 Task: In Windows properties of general video settings, Set the video Y coordinate to 20.
Action: Mouse moved to (113, 17)
Screenshot: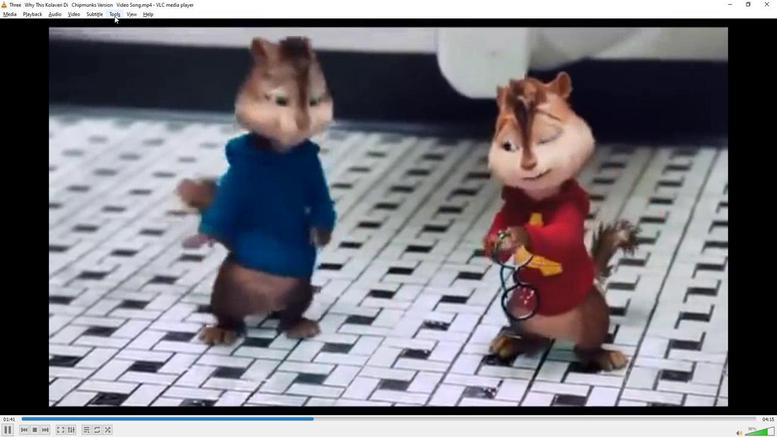 
Action: Mouse pressed left at (113, 17)
Screenshot: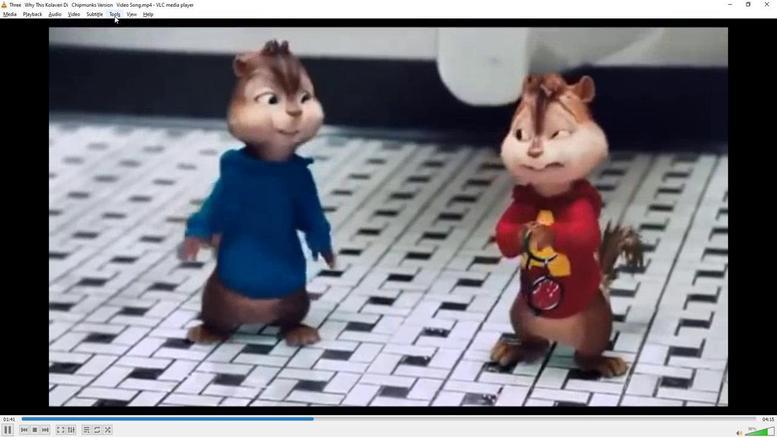 
Action: Mouse moved to (134, 109)
Screenshot: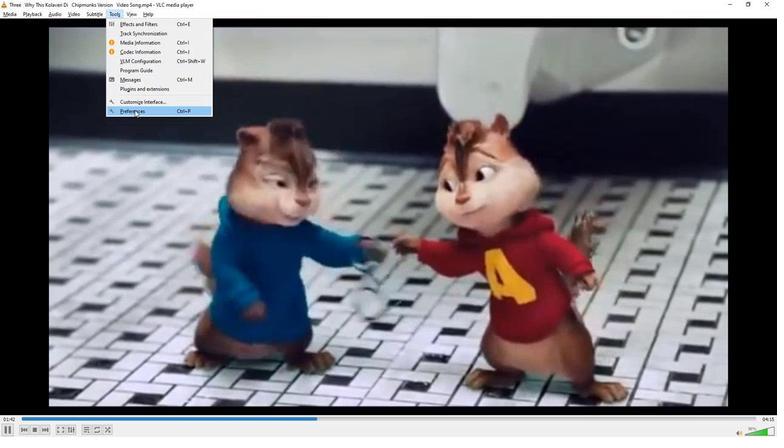 
Action: Mouse pressed left at (134, 109)
Screenshot: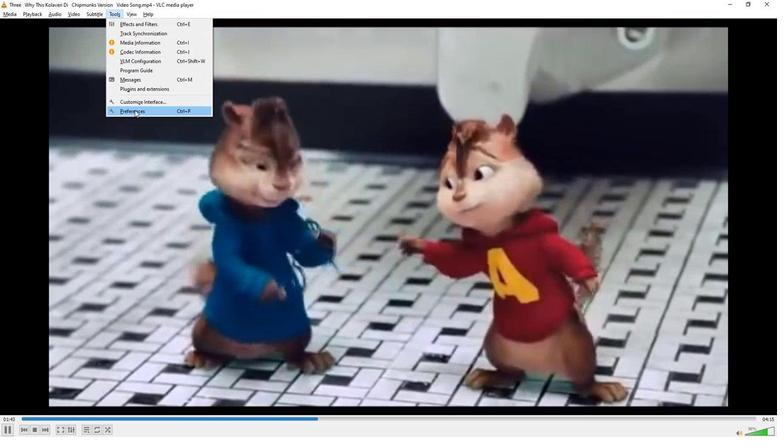 
Action: Mouse moved to (135, 330)
Screenshot: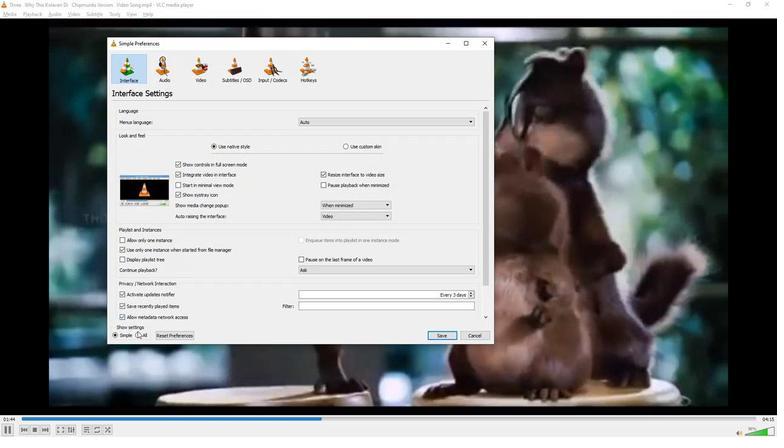 
Action: Mouse pressed left at (135, 330)
Screenshot: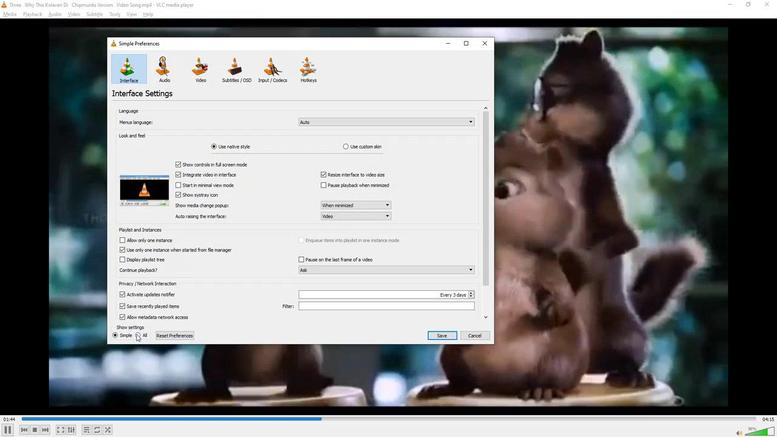 
Action: Mouse moved to (143, 265)
Screenshot: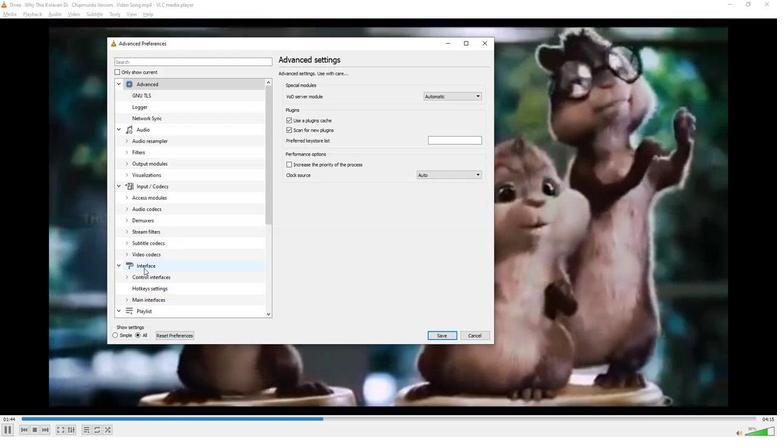 
Action: Mouse scrolled (143, 264) with delta (0, 0)
Screenshot: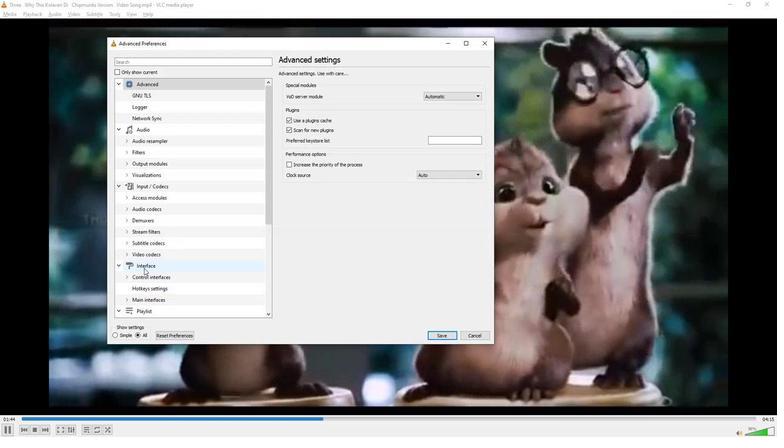 
Action: Mouse scrolled (143, 264) with delta (0, 0)
Screenshot: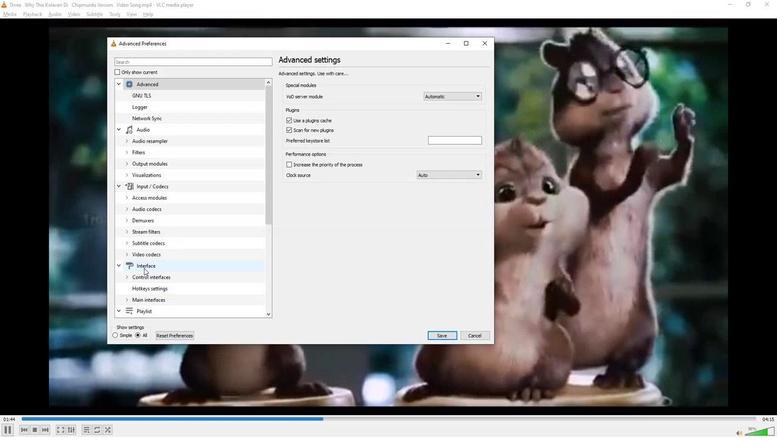
Action: Mouse scrolled (143, 264) with delta (0, 0)
Screenshot: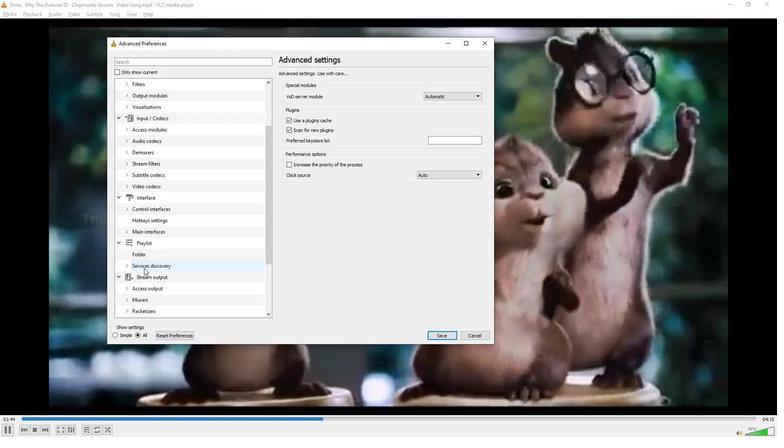
Action: Mouse scrolled (143, 264) with delta (0, 0)
Screenshot: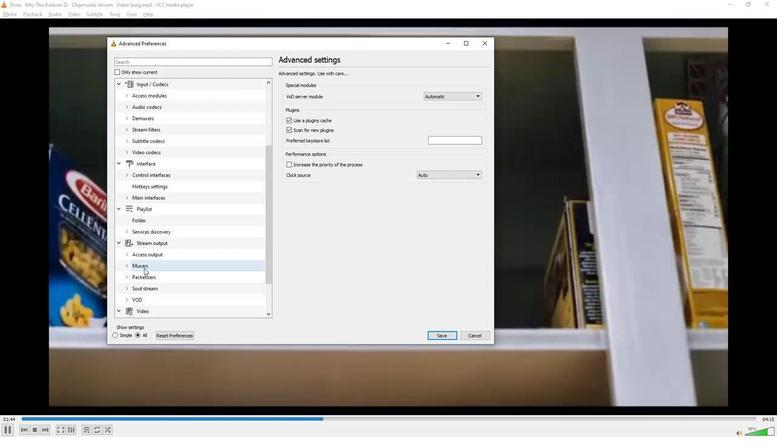
Action: Mouse scrolled (143, 264) with delta (0, 0)
Screenshot: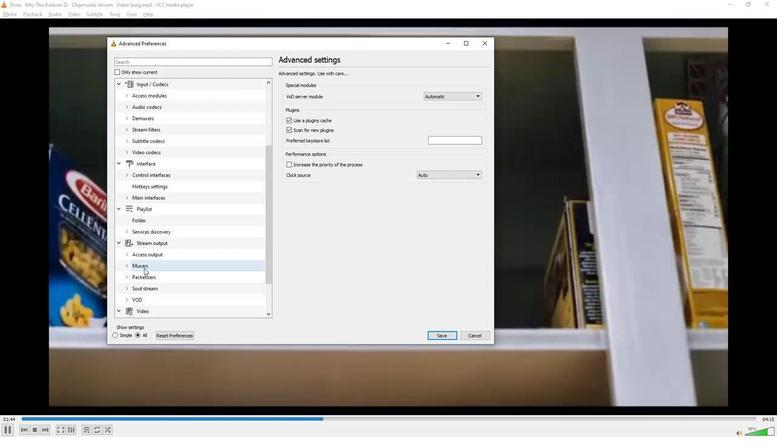 
Action: Mouse scrolled (143, 264) with delta (0, 0)
Screenshot: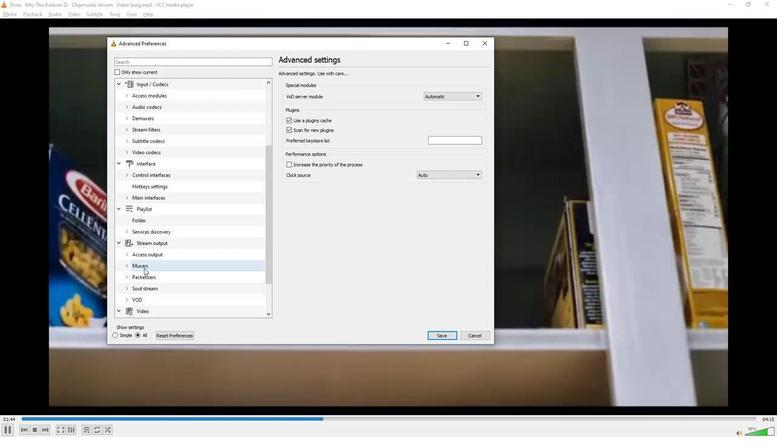 
Action: Mouse scrolled (143, 264) with delta (0, 0)
Screenshot: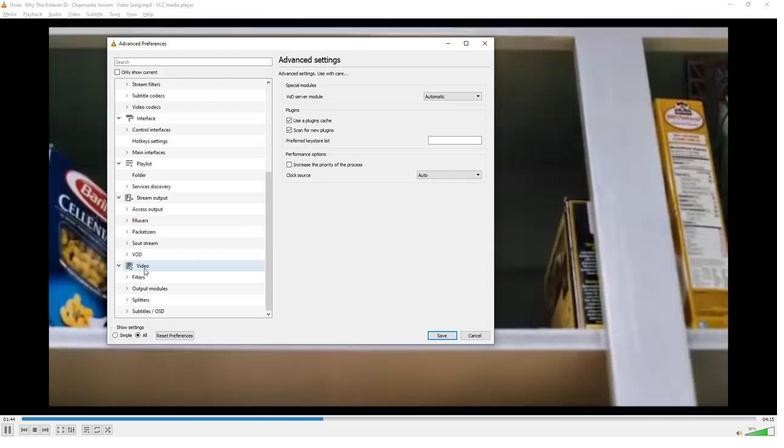 
Action: Mouse scrolled (143, 264) with delta (0, 0)
Screenshot: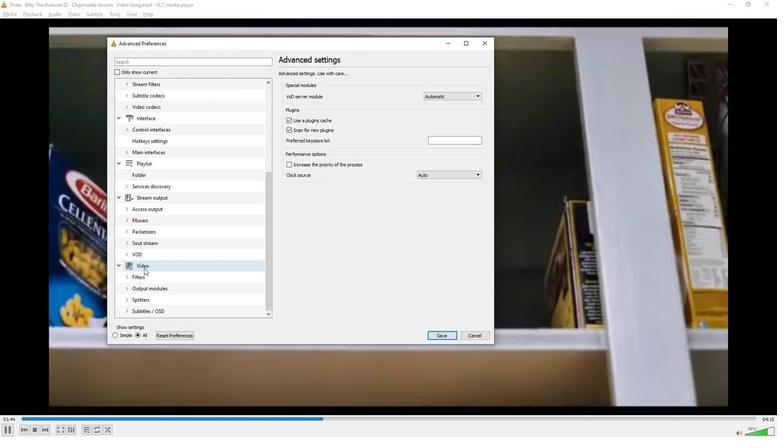 
Action: Mouse moved to (142, 265)
Screenshot: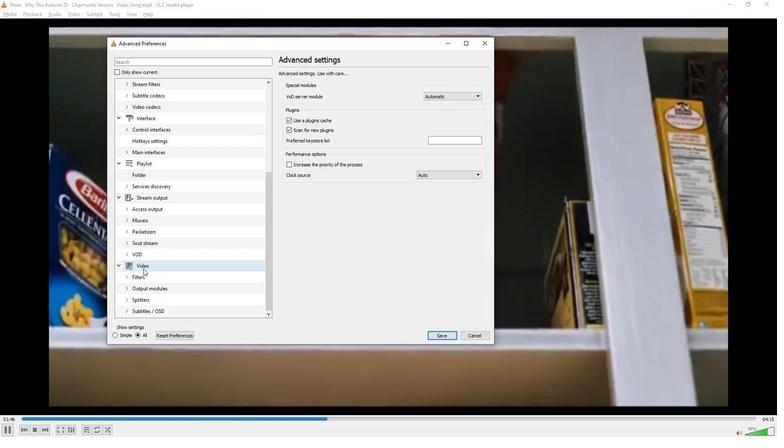 
Action: Mouse pressed left at (142, 265)
Screenshot: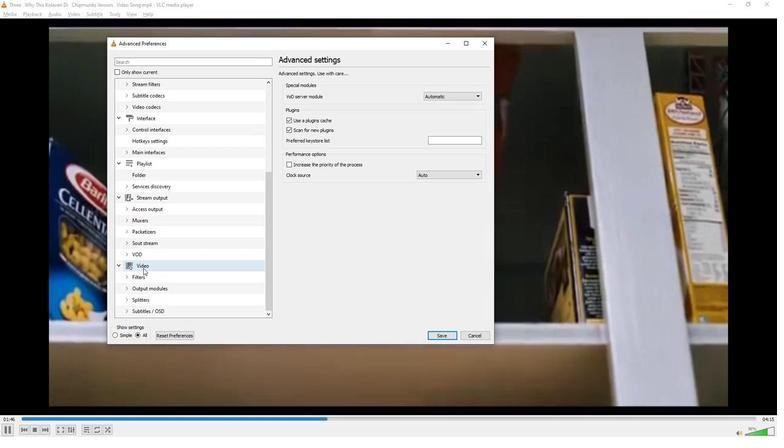 
Action: Mouse moved to (359, 281)
Screenshot: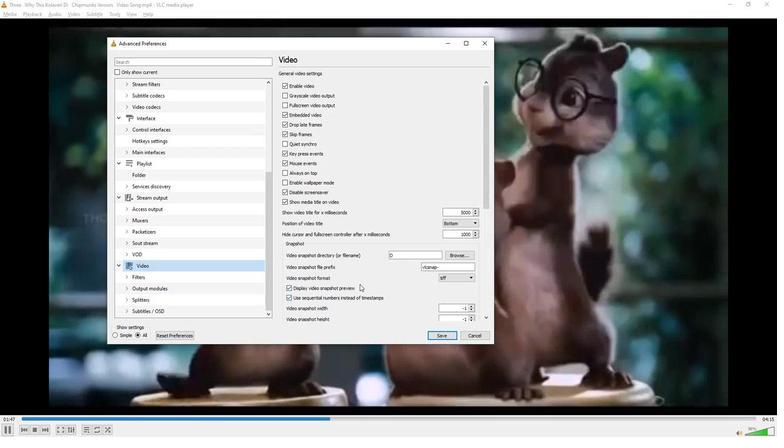 
Action: Mouse scrolled (359, 280) with delta (0, 0)
Screenshot: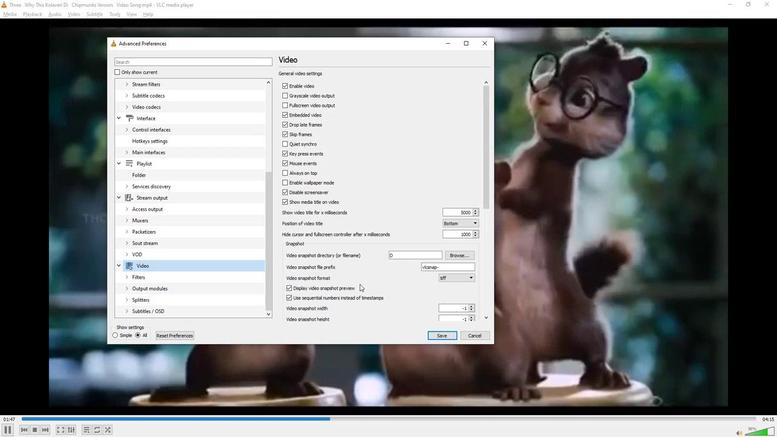 
Action: Mouse scrolled (359, 280) with delta (0, 0)
Screenshot: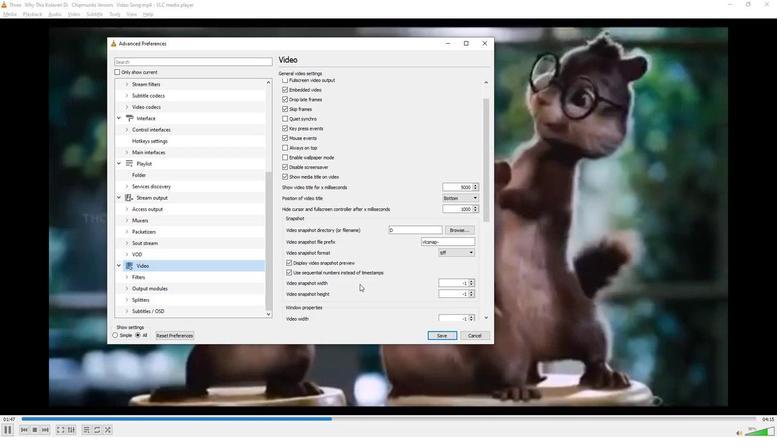 
Action: Mouse scrolled (359, 280) with delta (0, 0)
Screenshot: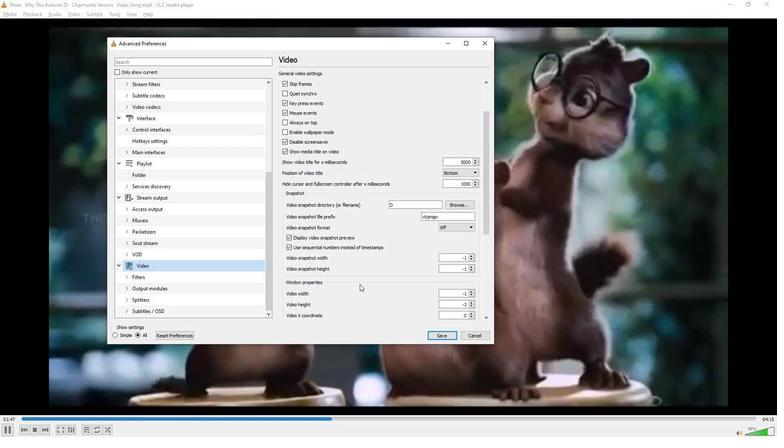 
Action: Mouse scrolled (359, 280) with delta (0, 0)
Screenshot: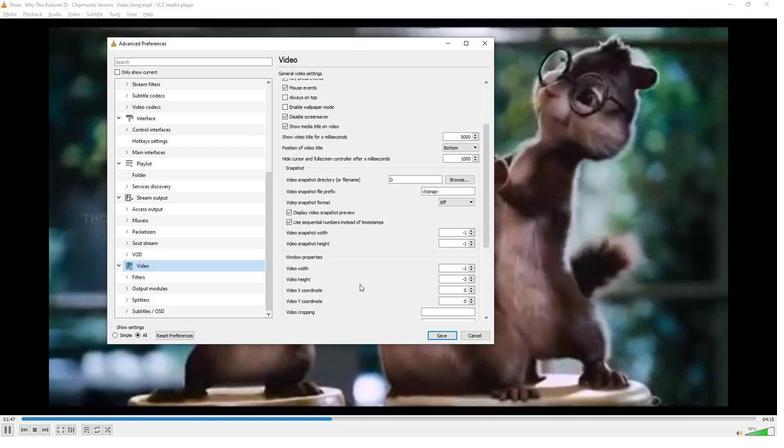 
Action: Mouse moved to (463, 272)
Screenshot: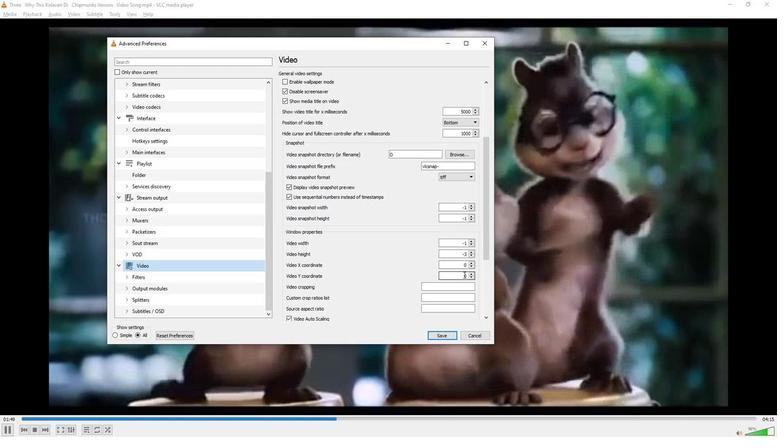 
Action: Mouse pressed left at (463, 272)
Screenshot: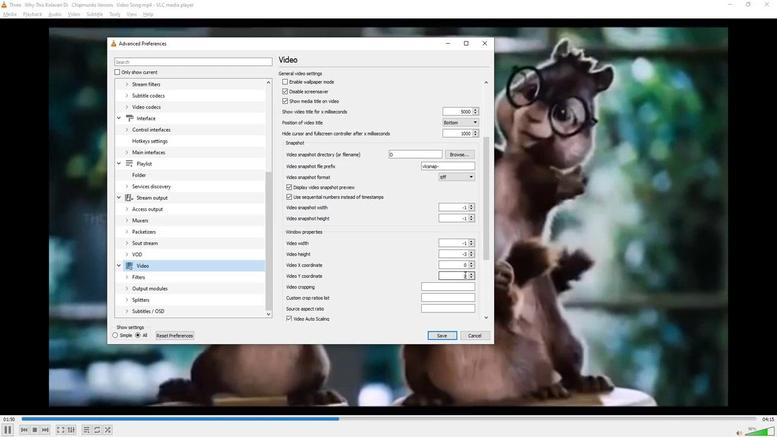 
Action: Mouse moved to (464, 271)
Screenshot: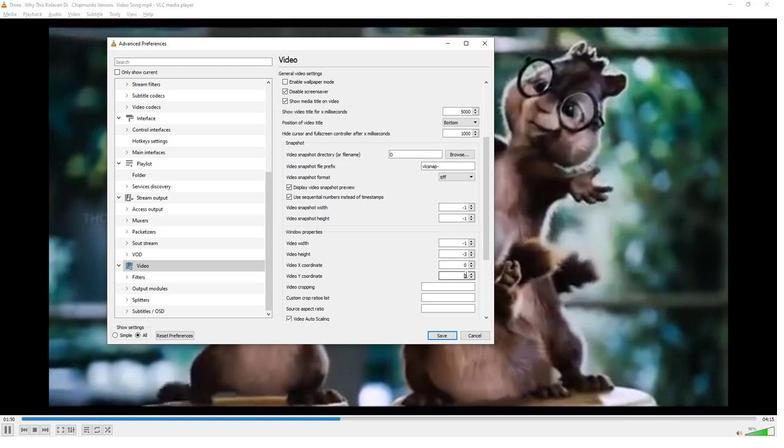 
Action: Key pressed 2
Screenshot: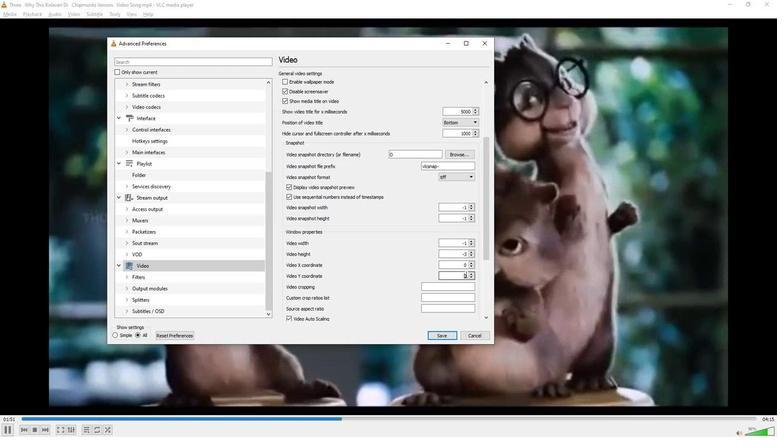 
Action: Mouse moved to (400, 262)
Screenshot: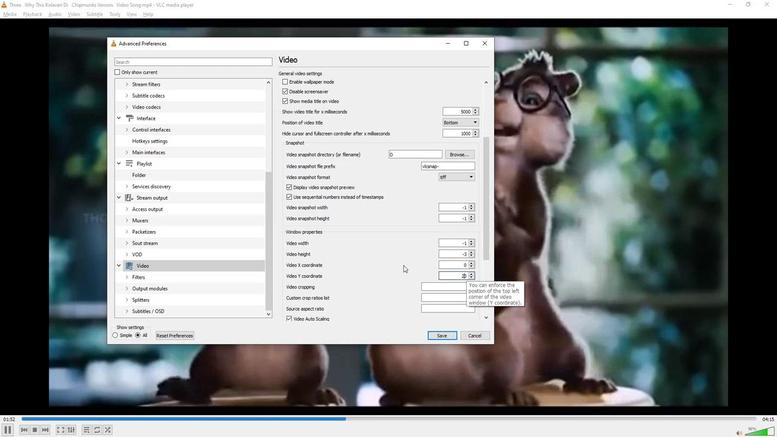 
Action: Mouse pressed left at (400, 262)
Screenshot: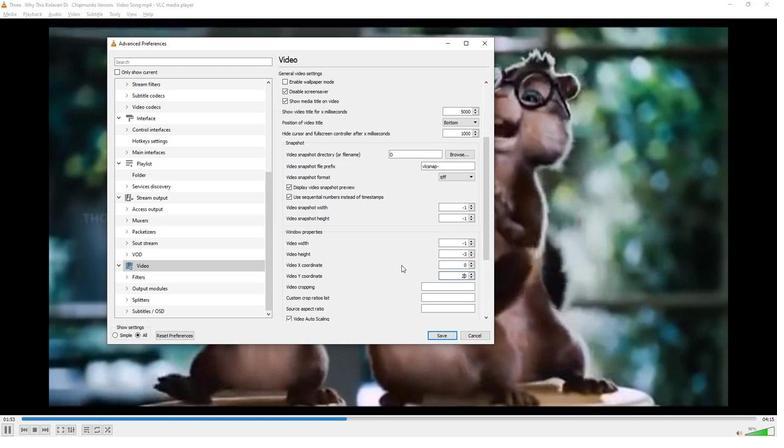 
Action: Mouse moved to (400, 261)
Screenshot: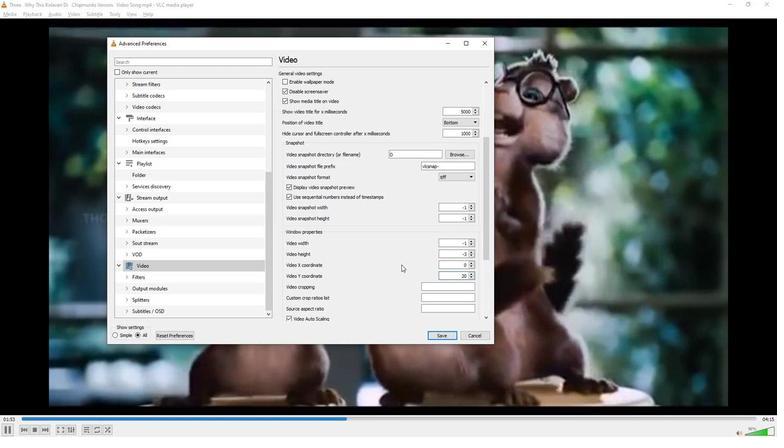 
